 Task: In the  document leadskills.epub Share this file with 'softage.1@softage.net' Make a copy of the file 'without changing the auto name' Delete the  copy of the file
Action: Mouse moved to (370, 352)
Screenshot: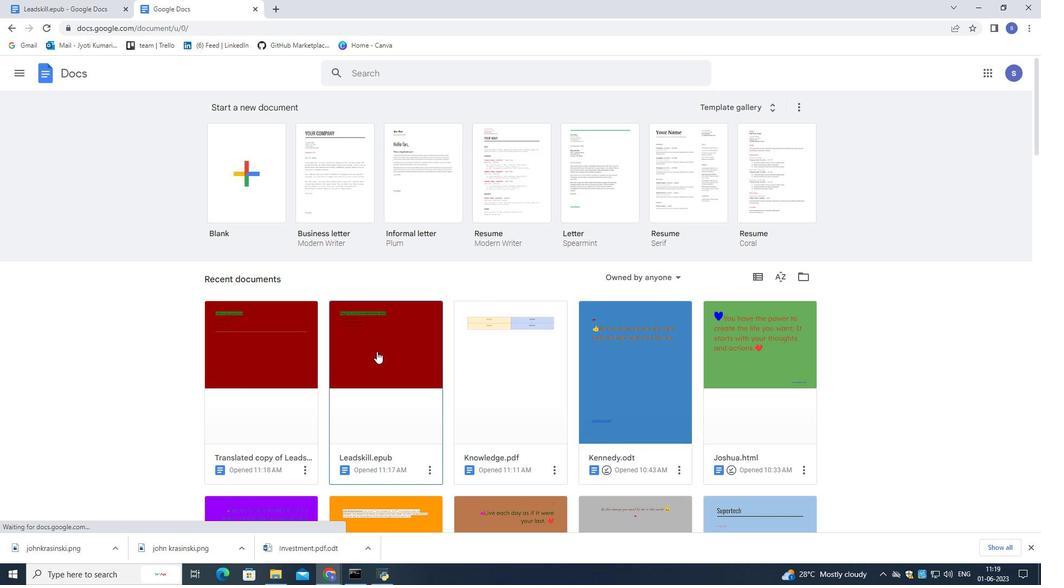 
Action: Mouse pressed left at (370, 352)
Screenshot: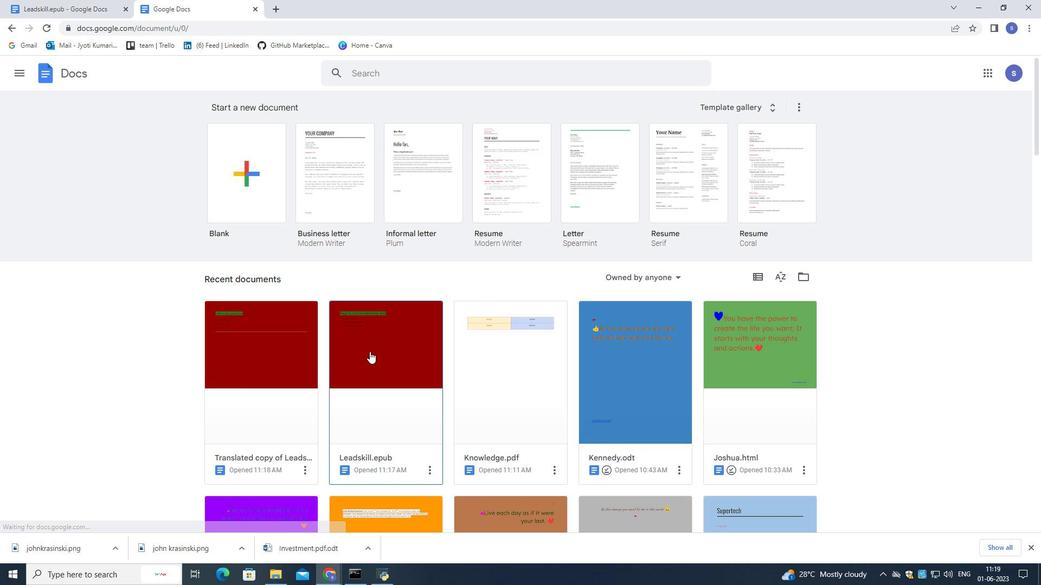 
Action: Mouse pressed left at (370, 352)
Screenshot: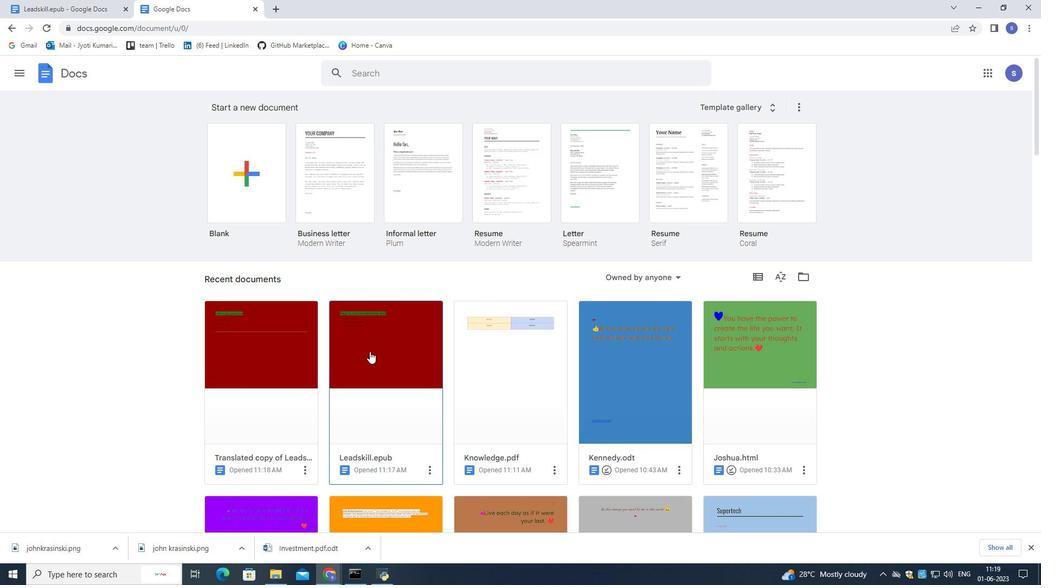 
Action: Mouse moved to (36, 82)
Screenshot: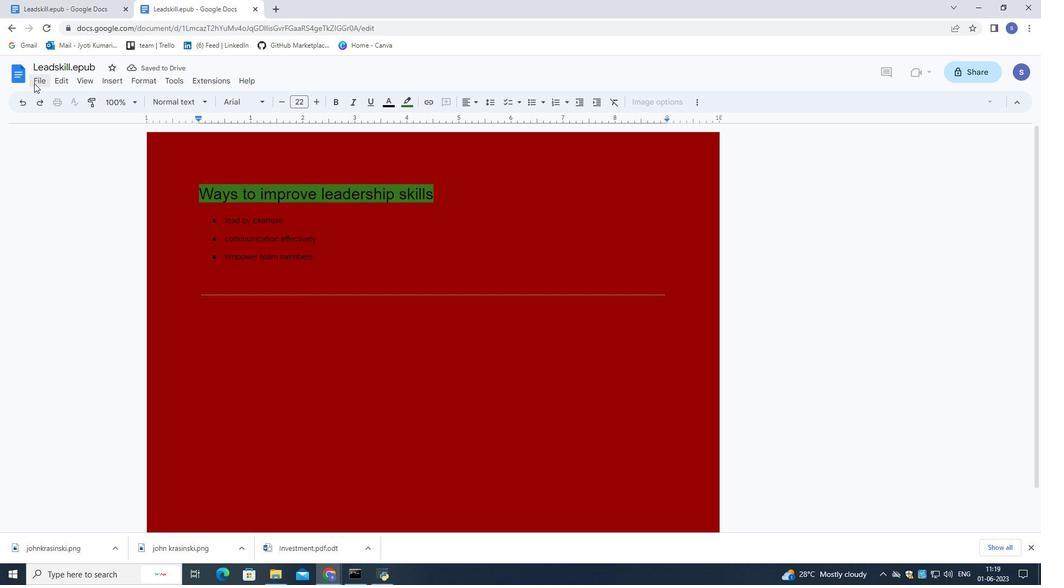 
Action: Mouse pressed left at (36, 82)
Screenshot: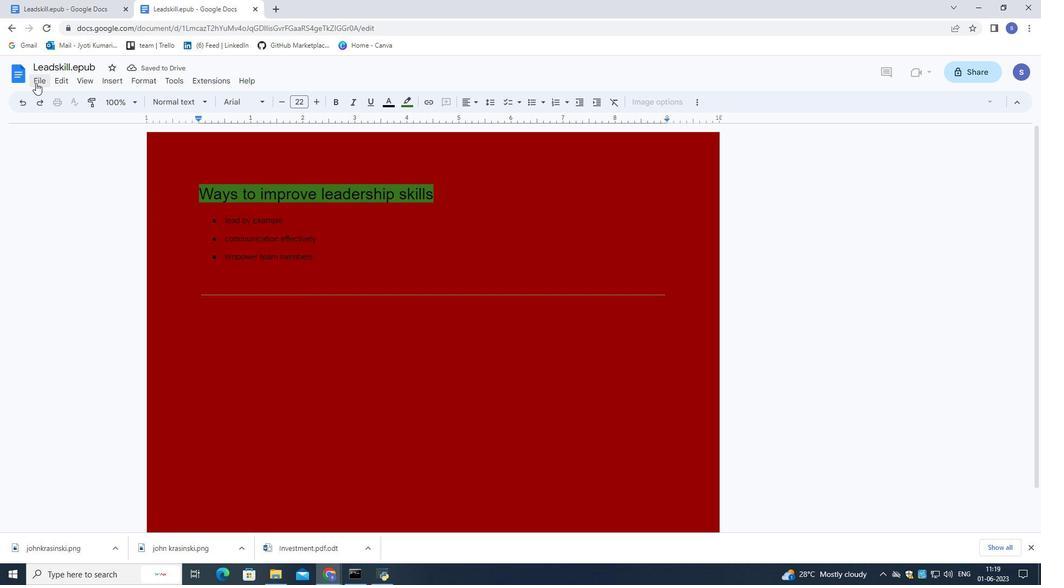 
Action: Mouse moved to (72, 156)
Screenshot: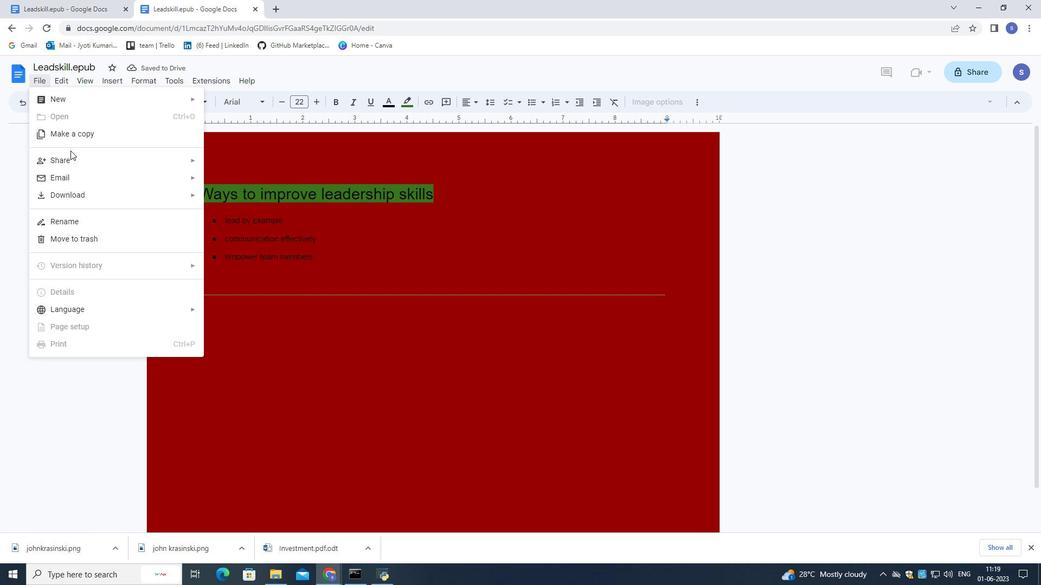 
Action: Mouse pressed left at (72, 156)
Screenshot: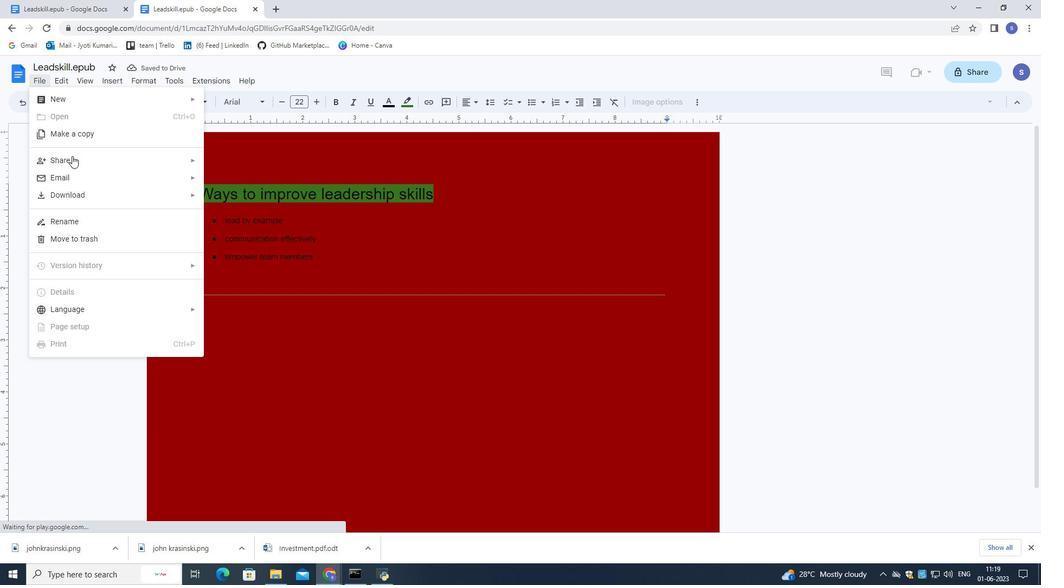 
Action: Mouse moved to (222, 163)
Screenshot: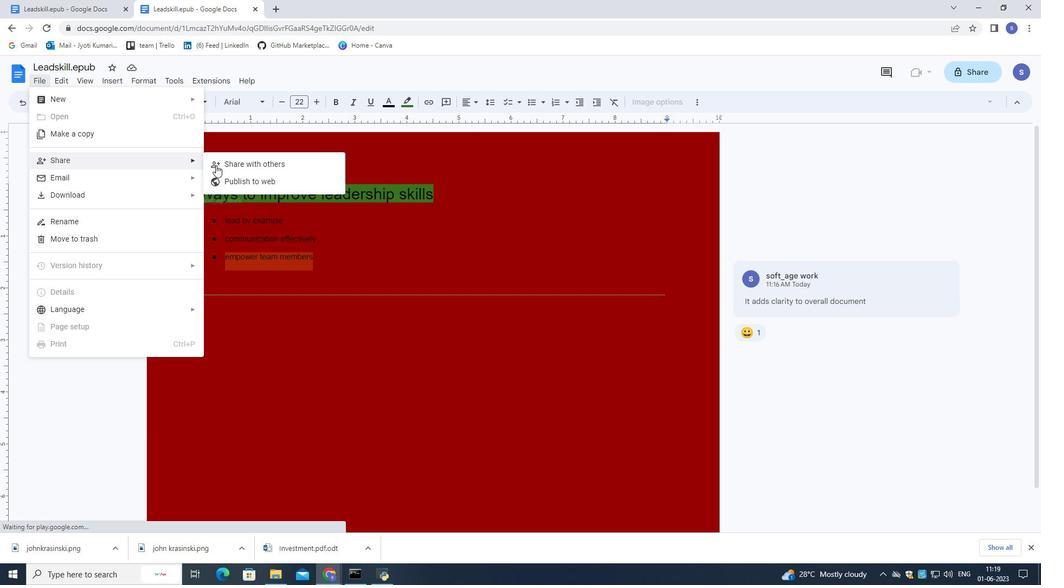 
Action: Mouse pressed left at (222, 163)
Screenshot: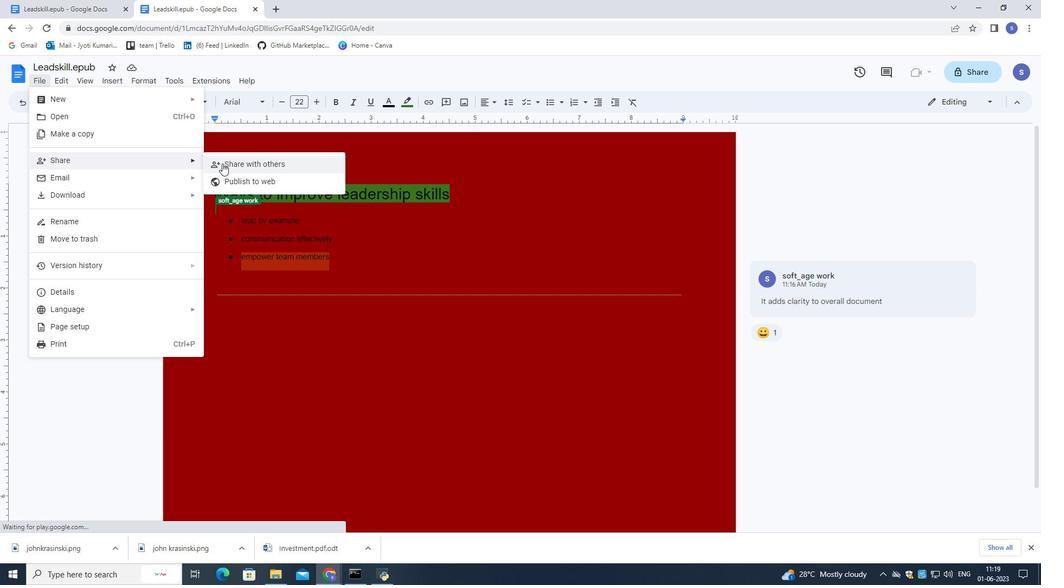 
Action: Key pressed sod<Key.backspace>ftage.1<Key.shift>@softage.net
Screenshot: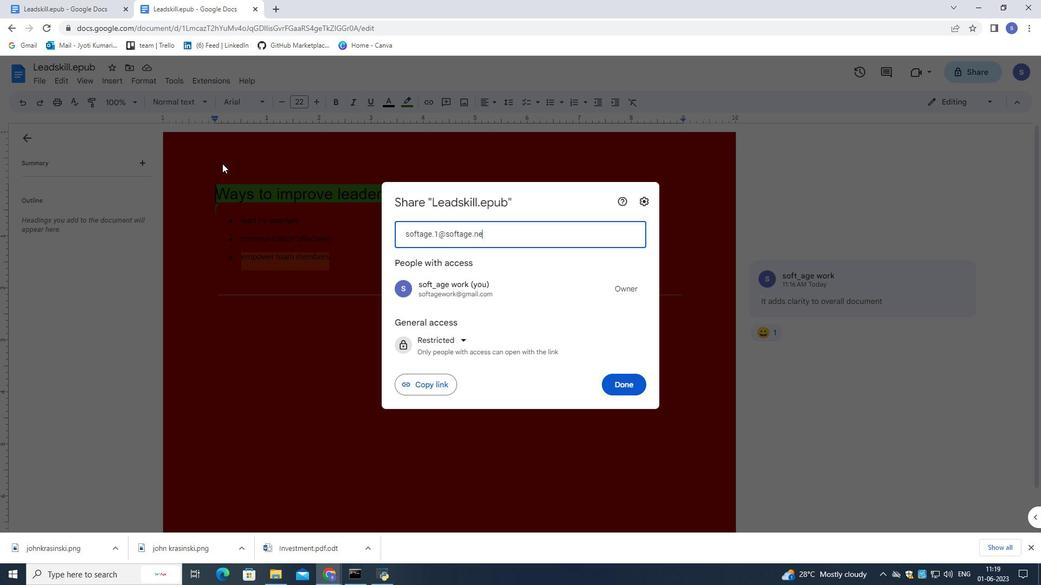 
Action: Mouse moved to (420, 256)
Screenshot: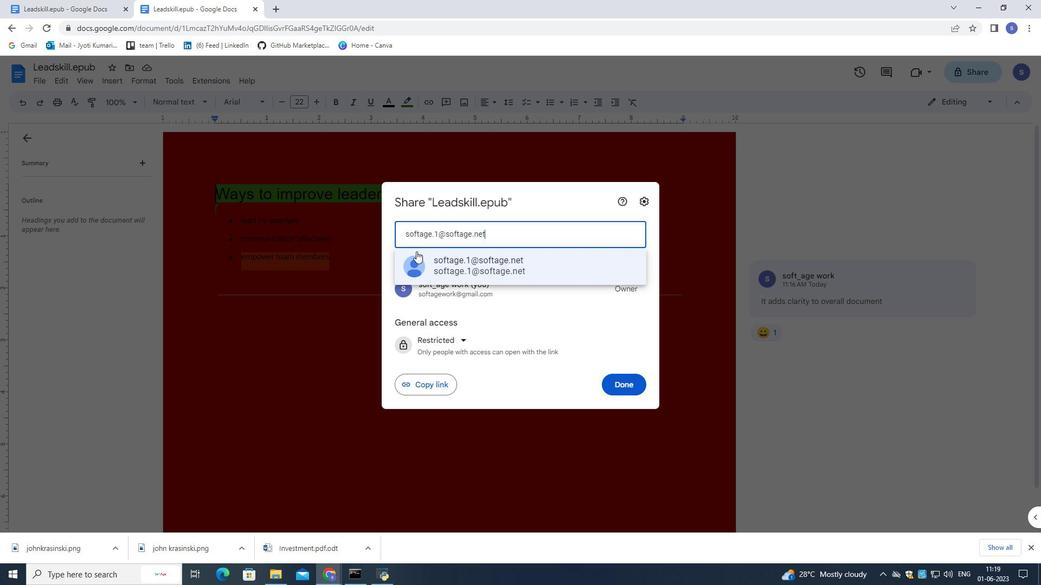 
Action: Mouse pressed left at (420, 256)
Screenshot: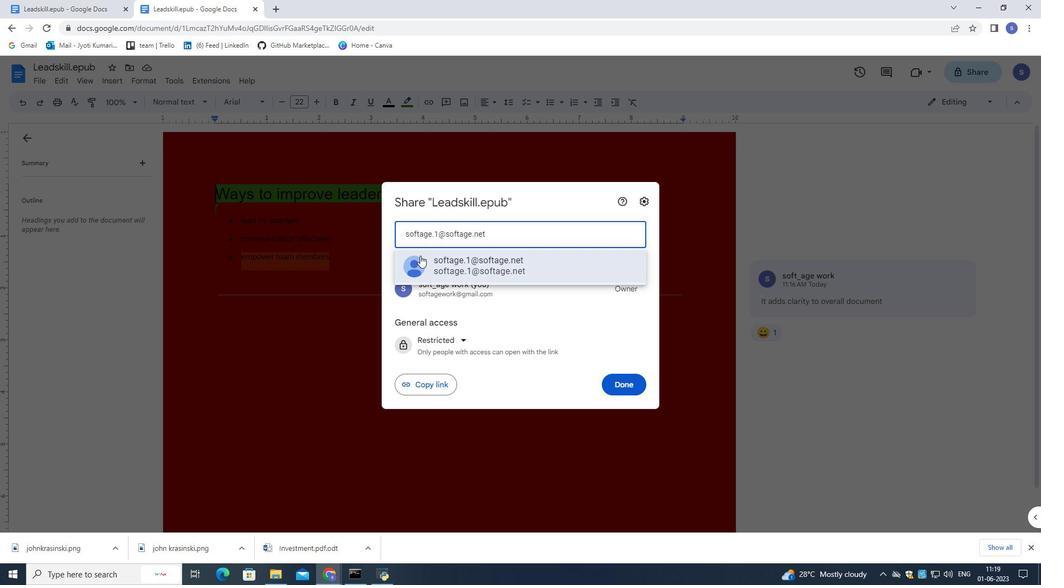 
Action: Mouse moved to (626, 375)
Screenshot: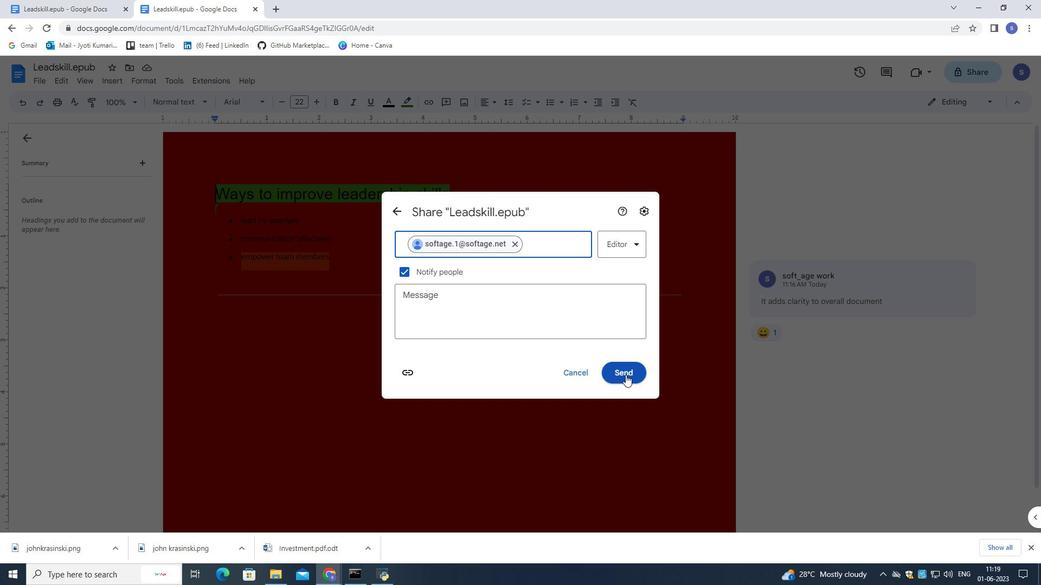 
Action: Mouse pressed left at (626, 375)
Screenshot: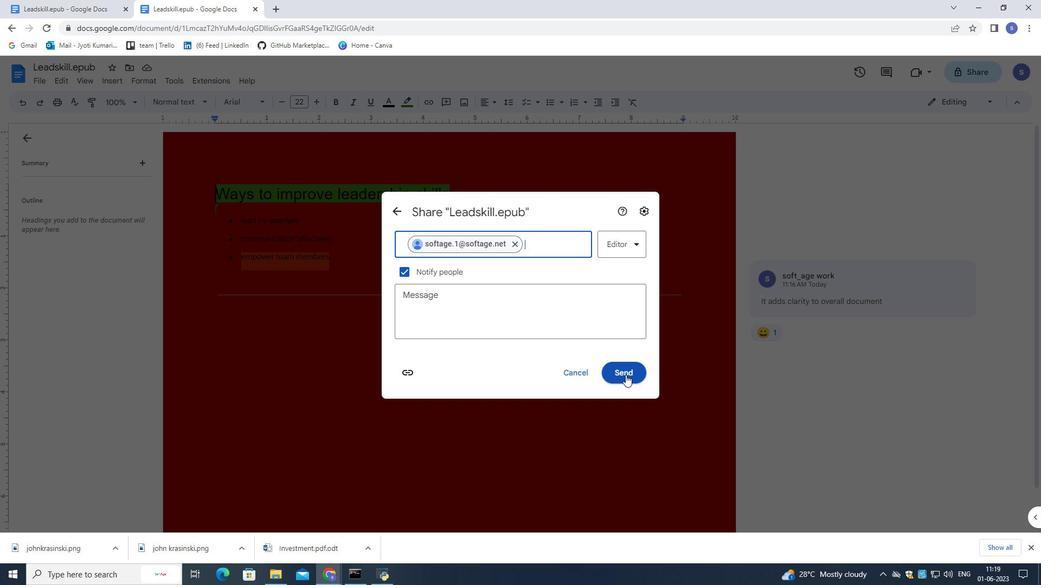 
Action: Mouse moved to (41, 85)
Screenshot: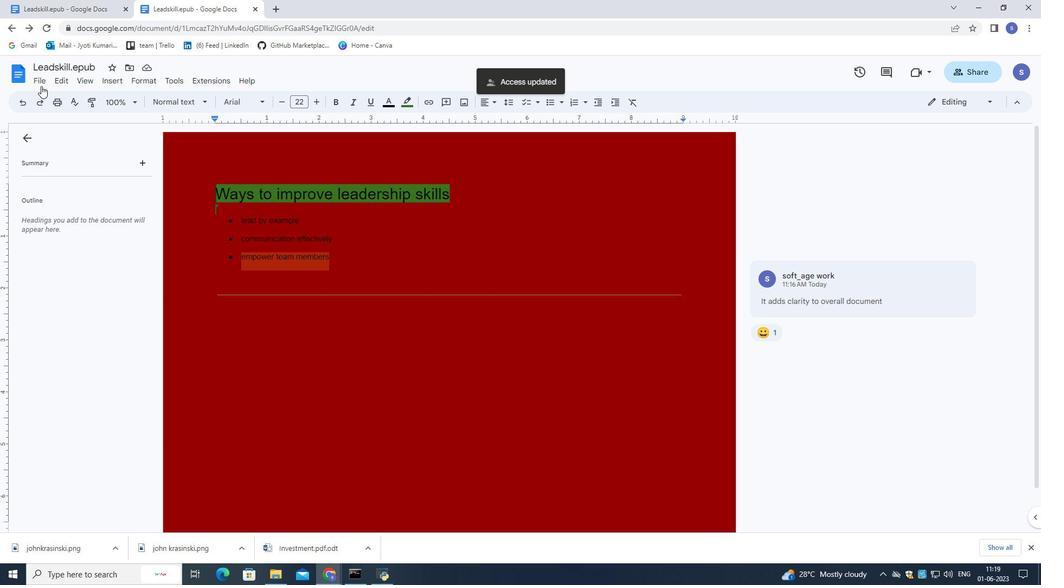 
Action: Mouse pressed left at (41, 85)
Screenshot: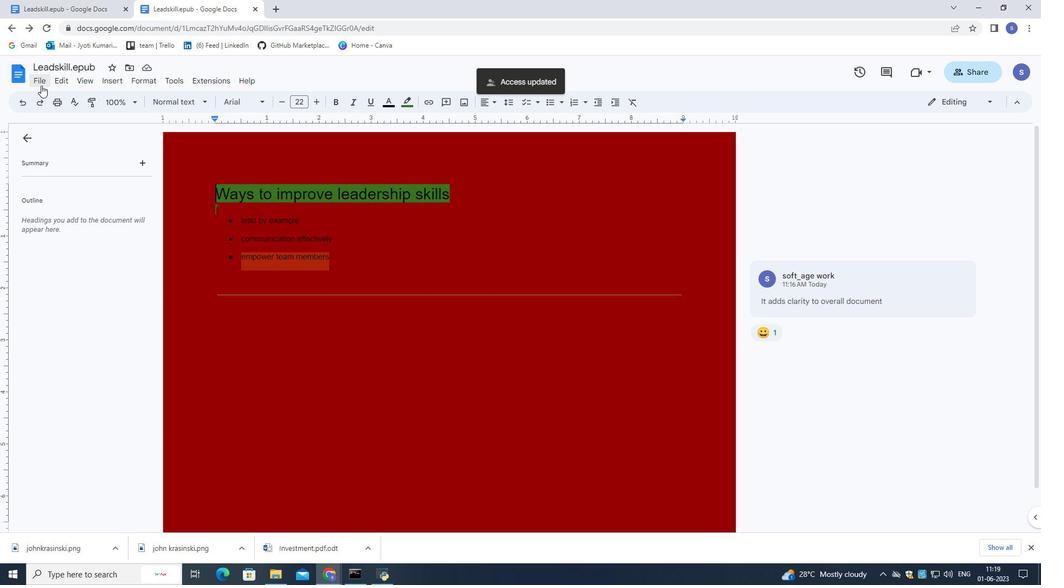 
Action: Mouse moved to (87, 136)
Screenshot: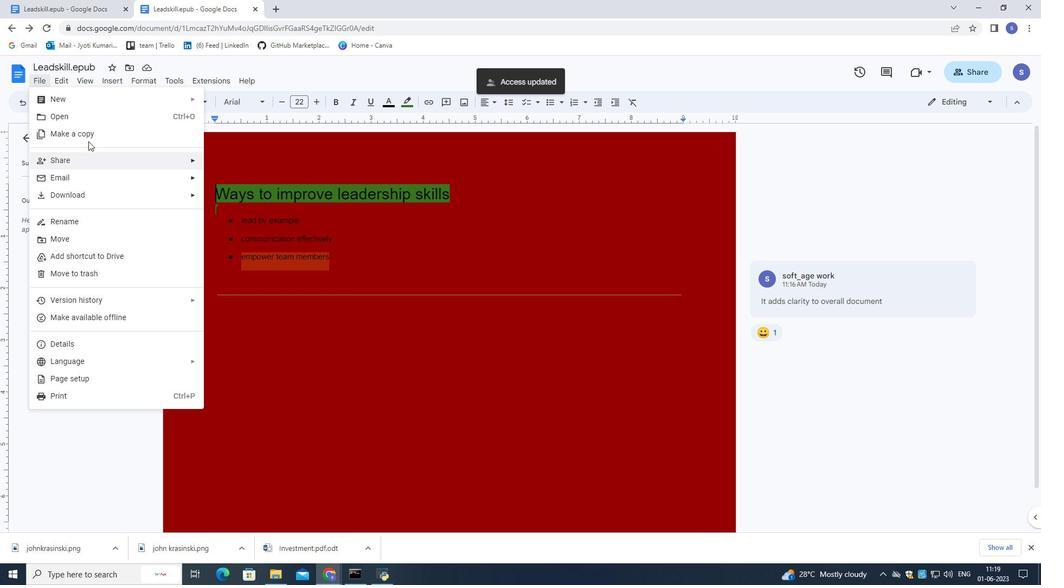 
Action: Mouse pressed left at (87, 136)
Screenshot: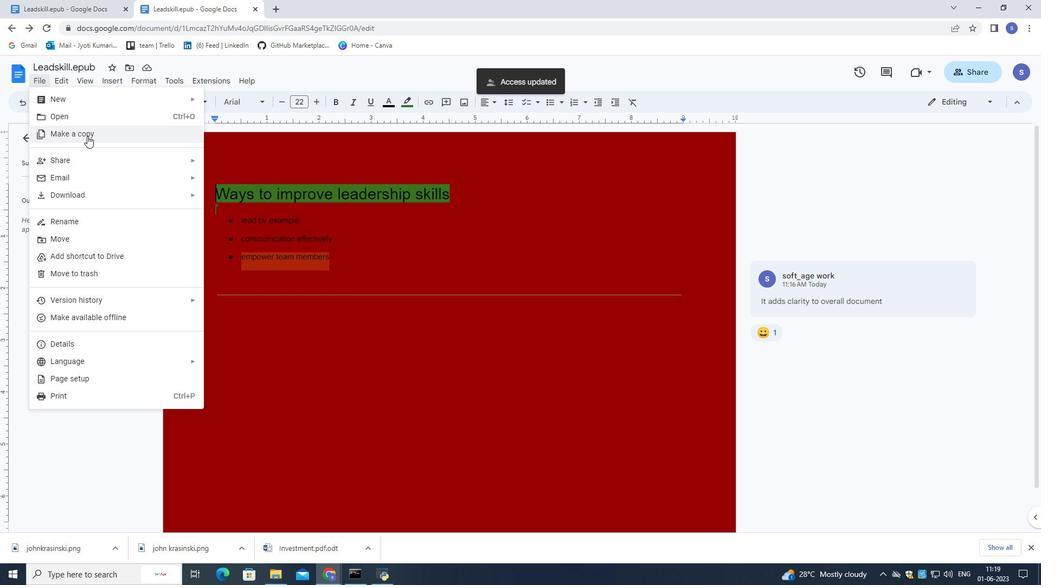 
Action: Mouse moved to (561, 385)
Screenshot: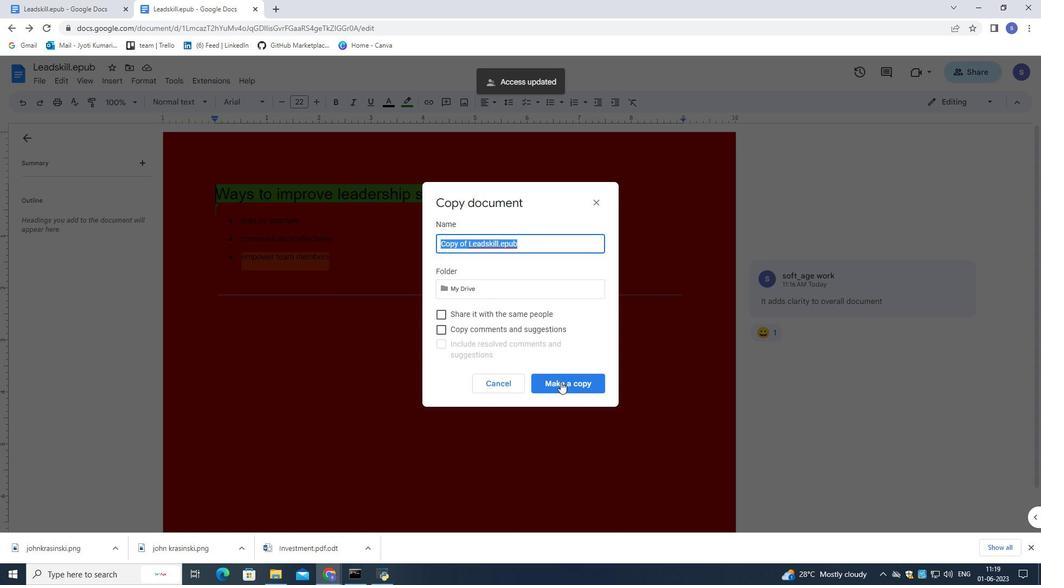 
Action: Mouse pressed left at (561, 385)
Screenshot: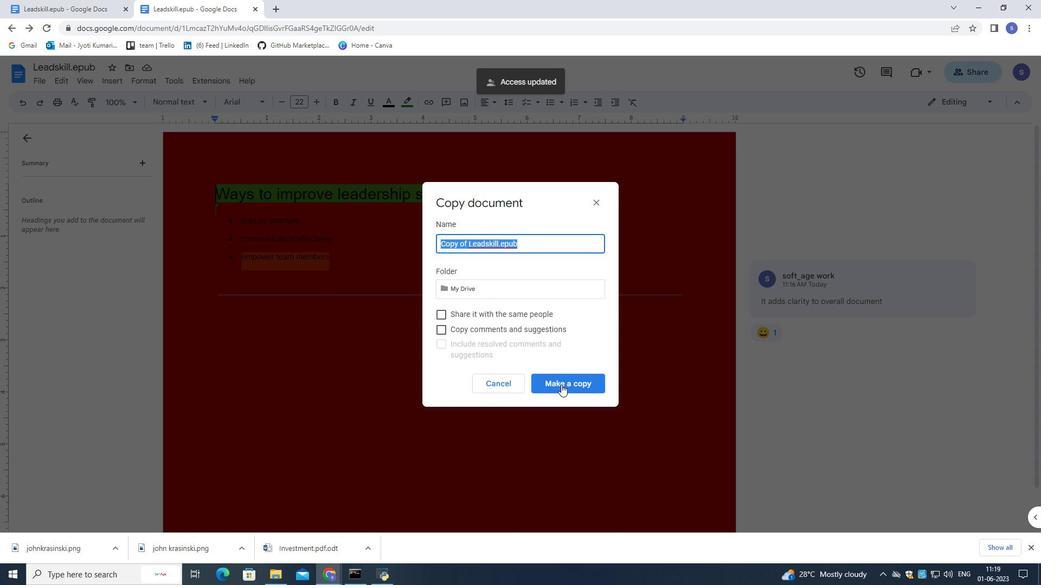 
Action: Mouse moved to (18, 67)
Screenshot: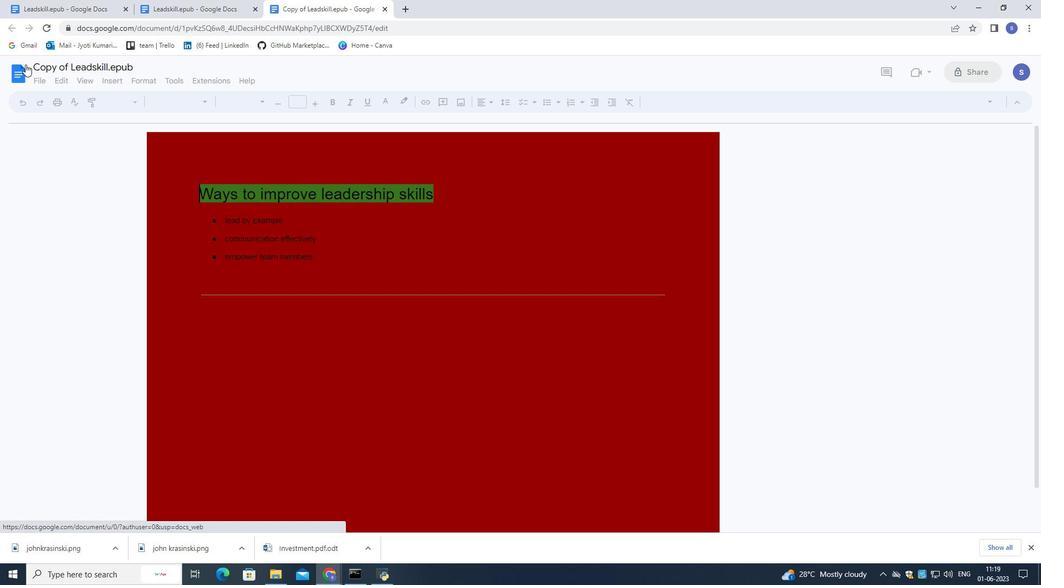 
Action: Mouse pressed left at (18, 67)
Screenshot: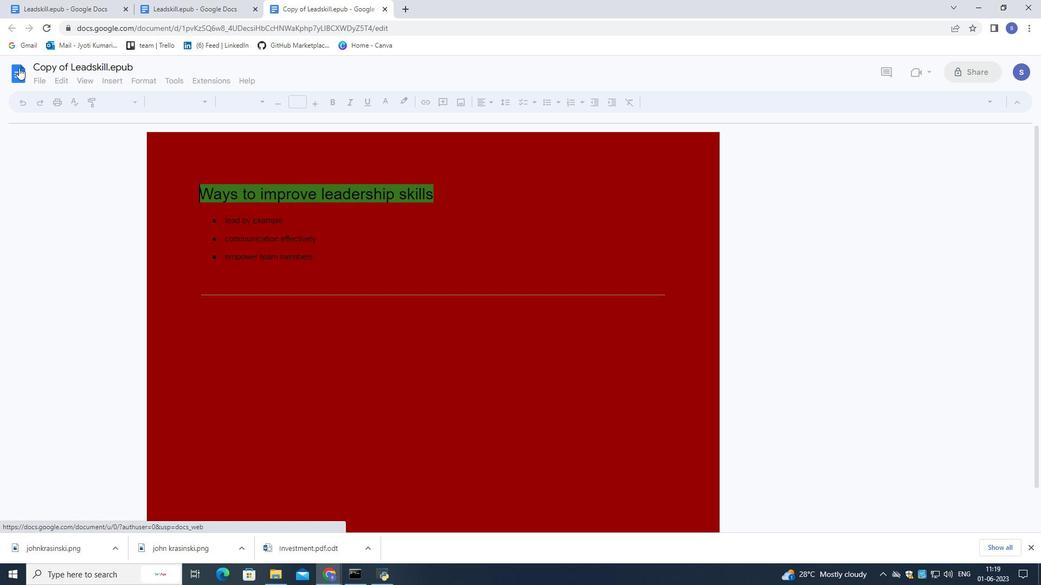 
Action: Mouse moved to (303, 471)
Screenshot: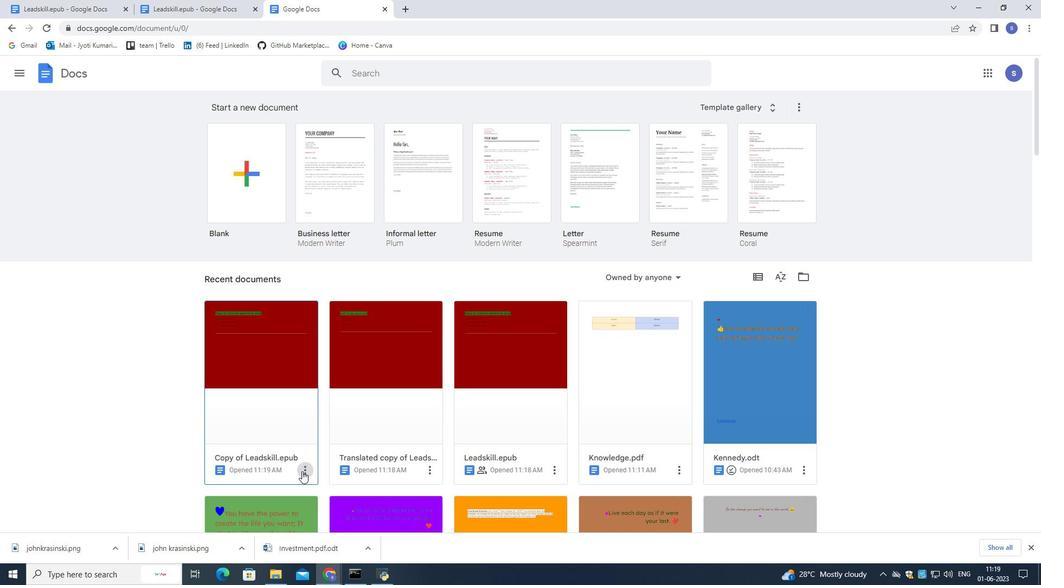 
Action: Mouse pressed left at (303, 471)
Screenshot: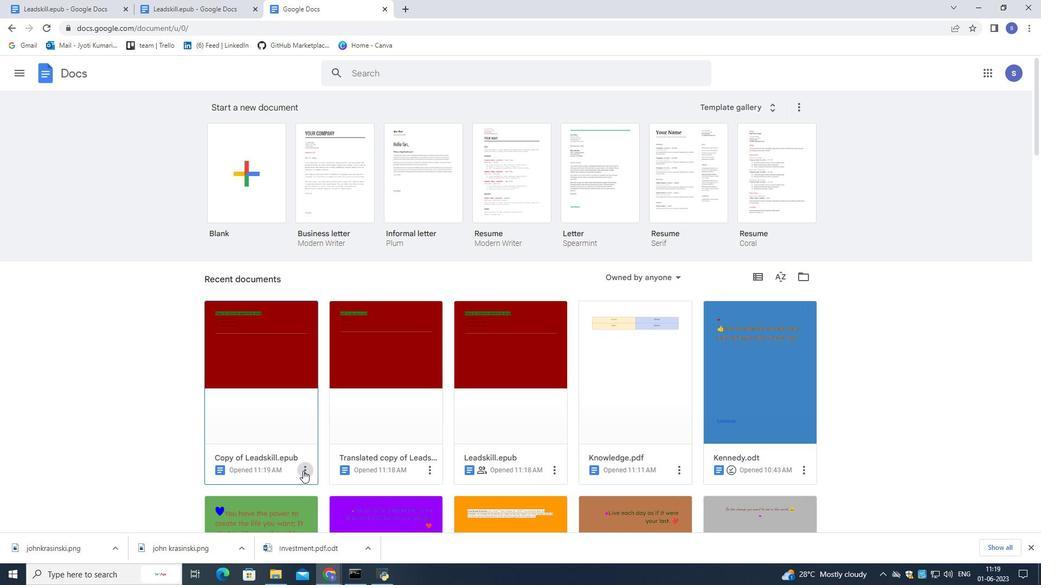 
Action: Mouse moved to (314, 402)
Screenshot: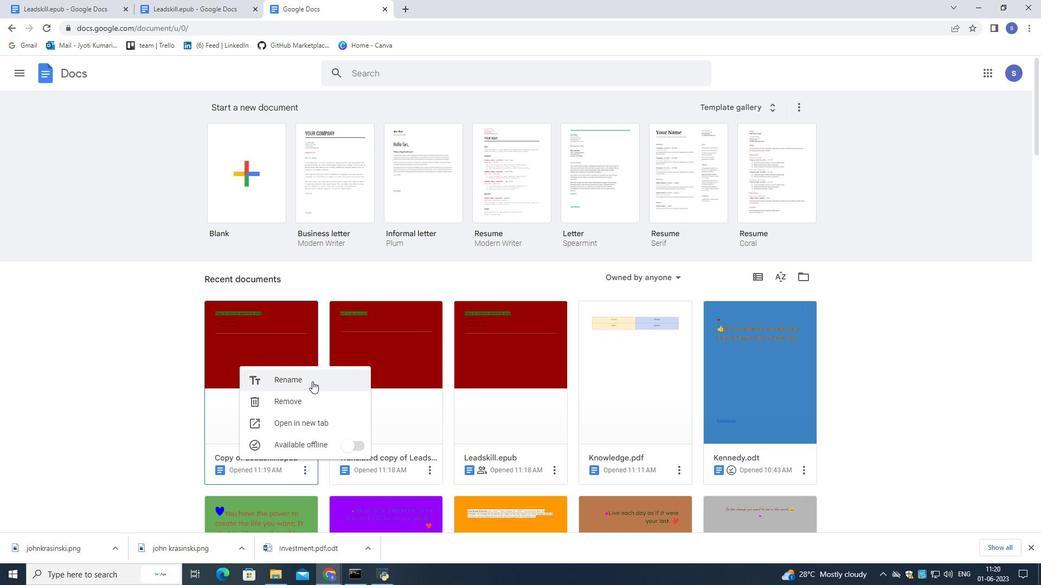 
Action: Mouse pressed left at (314, 402)
Screenshot: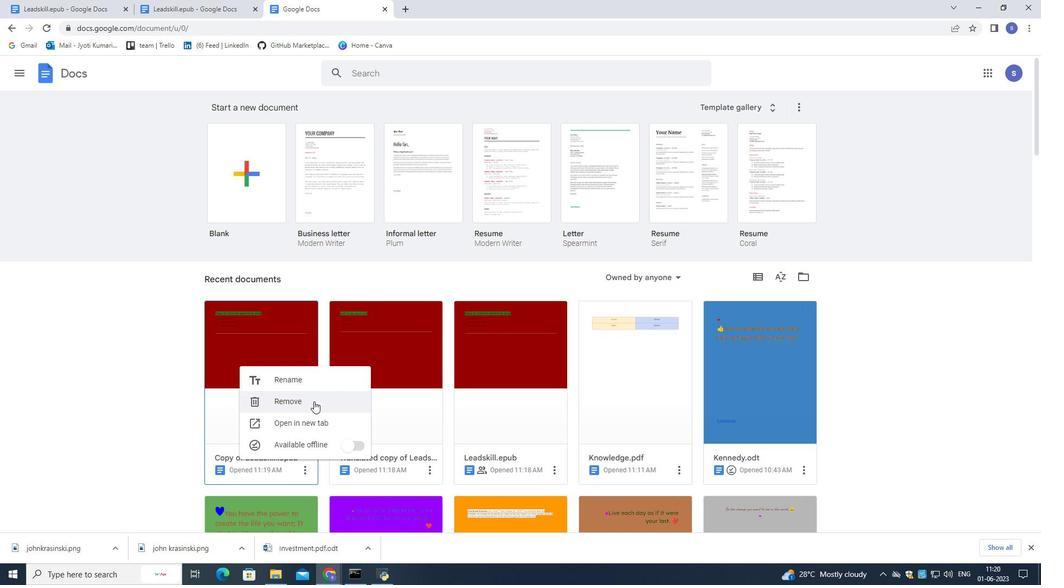 
Action: Mouse moved to (687, 328)
Screenshot: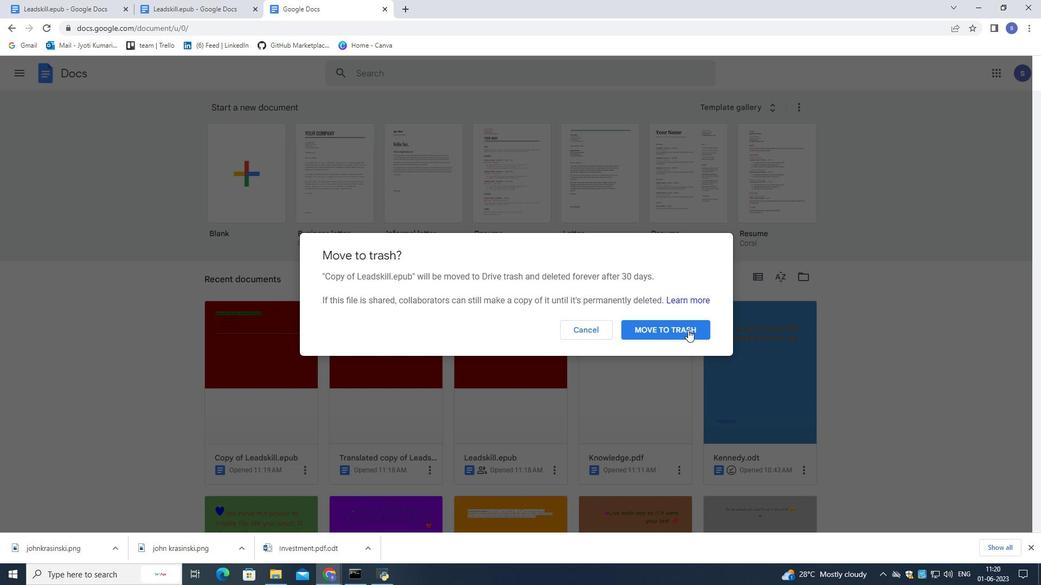 
Action: Mouse pressed left at (687, 328)
Screenshot: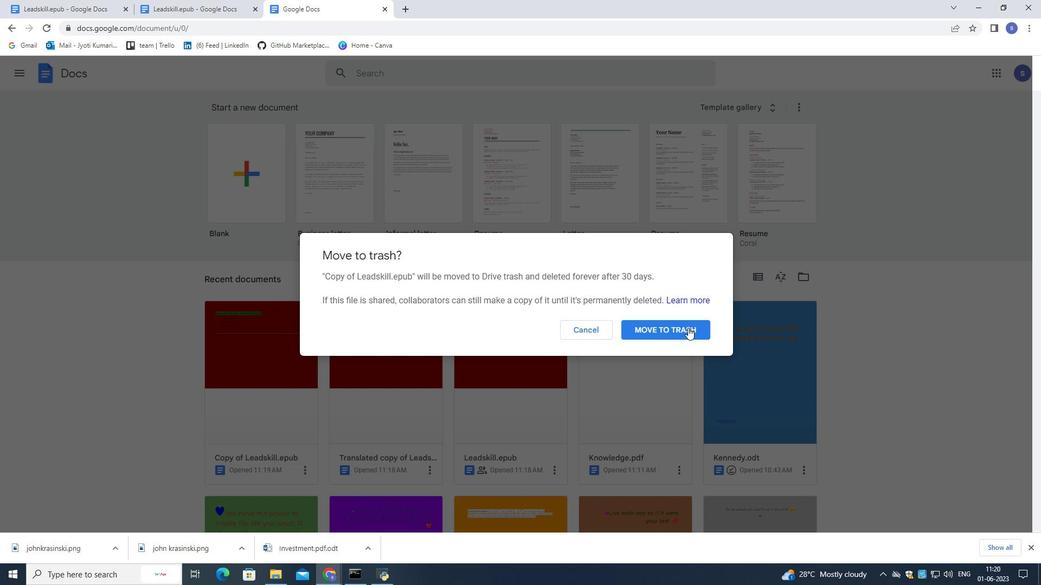 
